 Task: Create a due date automation trigger when advanced on, 2 days before a card is due add dates due today at 11:00 AM.
Action: Mouse moved to (821, 237)
Screenshot: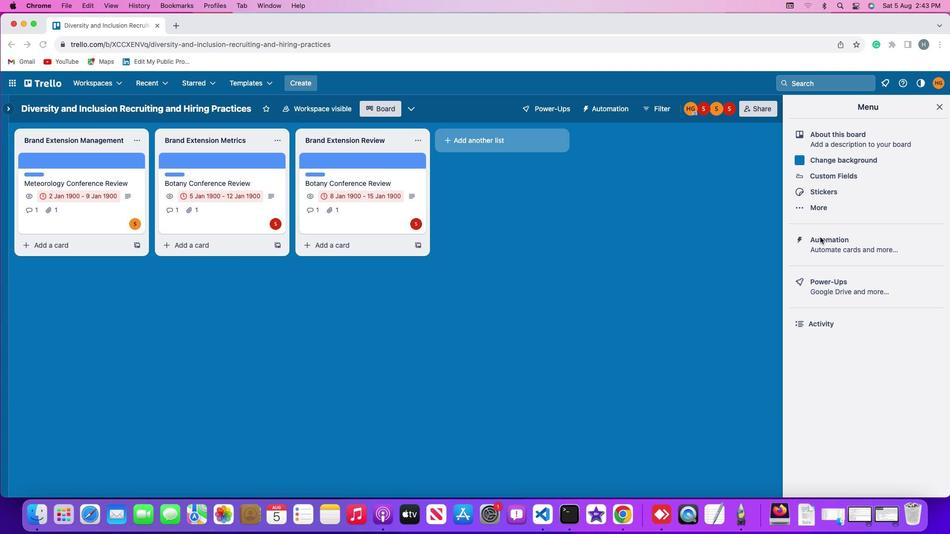 
Action: Mouse pressed left at (821, 237)
Screenshot: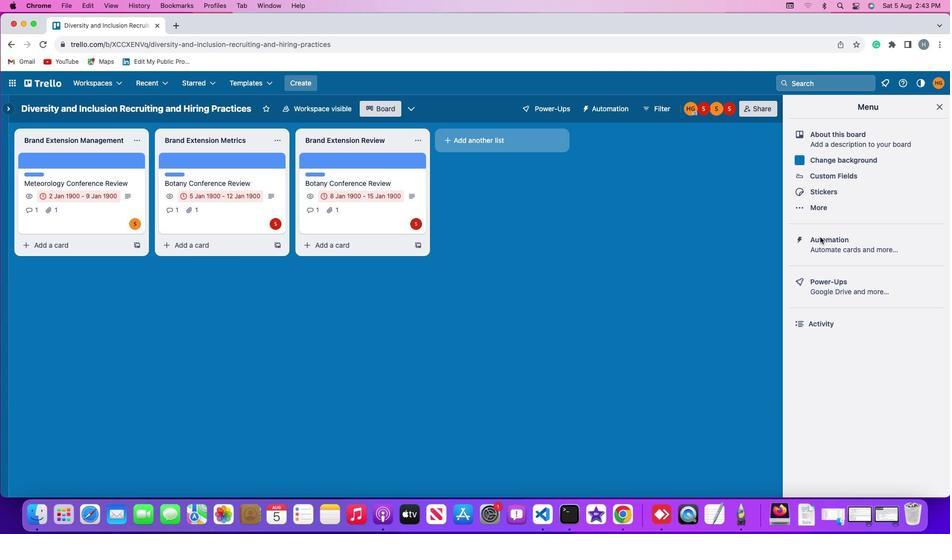 
Action: Mouse pressed left at (821, 237)
Screenshot: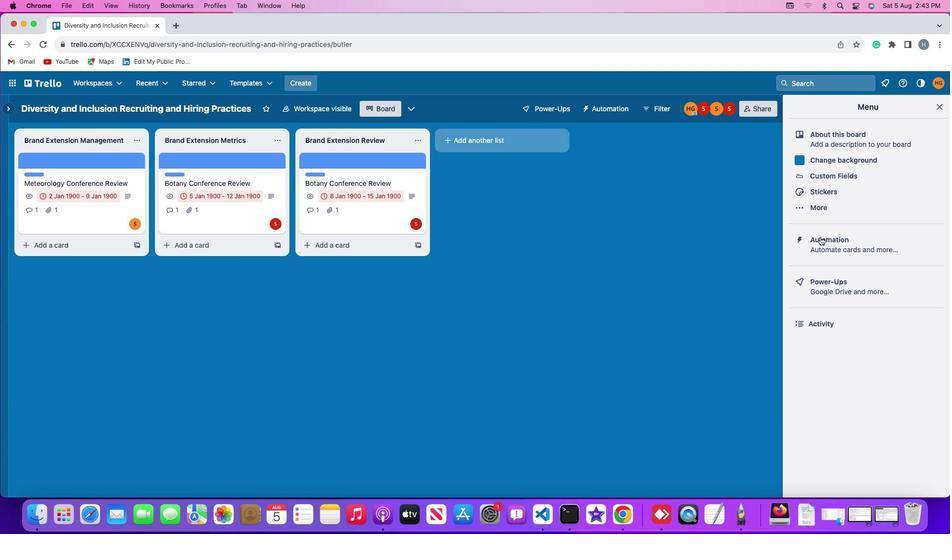 
Action: Mouse moved to (51, 232)
Screenshot: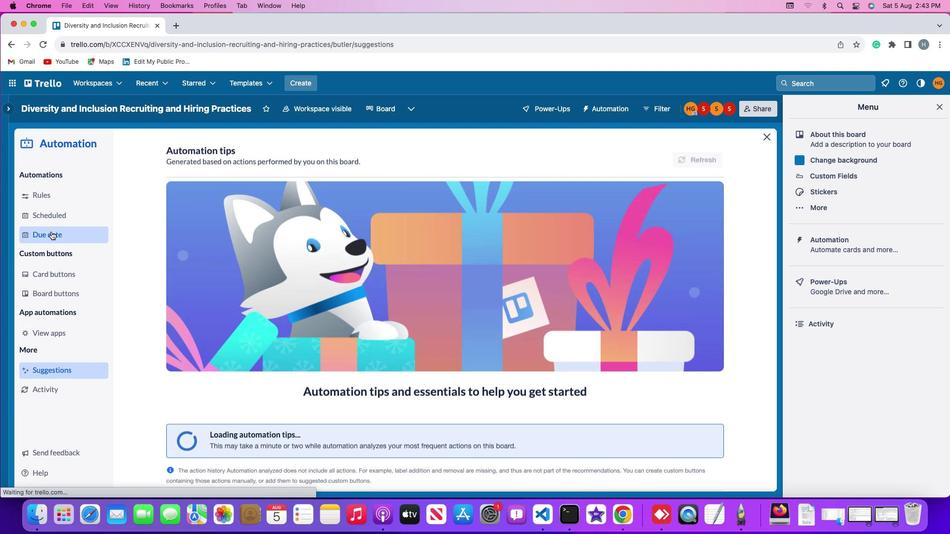 
Action: Mouse pressed left at (51, 232)
Screenshot: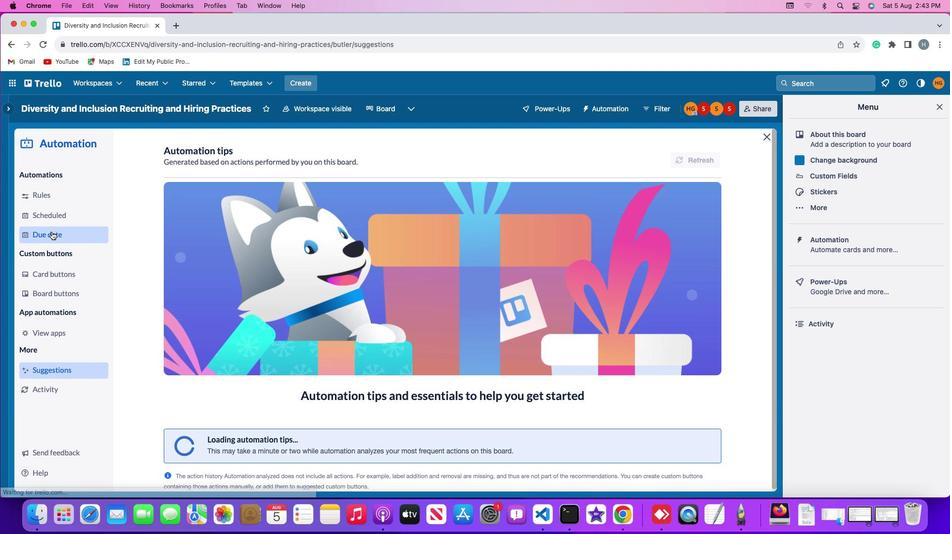 
Action: Mouse moved to (674, 153)
Screenshot: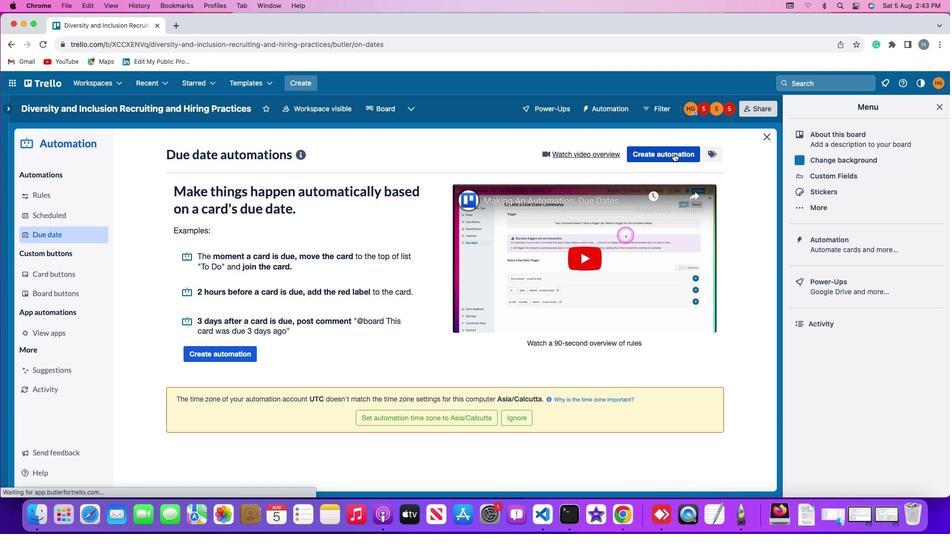 
Action: Mouse pressed left at (674, 153)
Screenshot: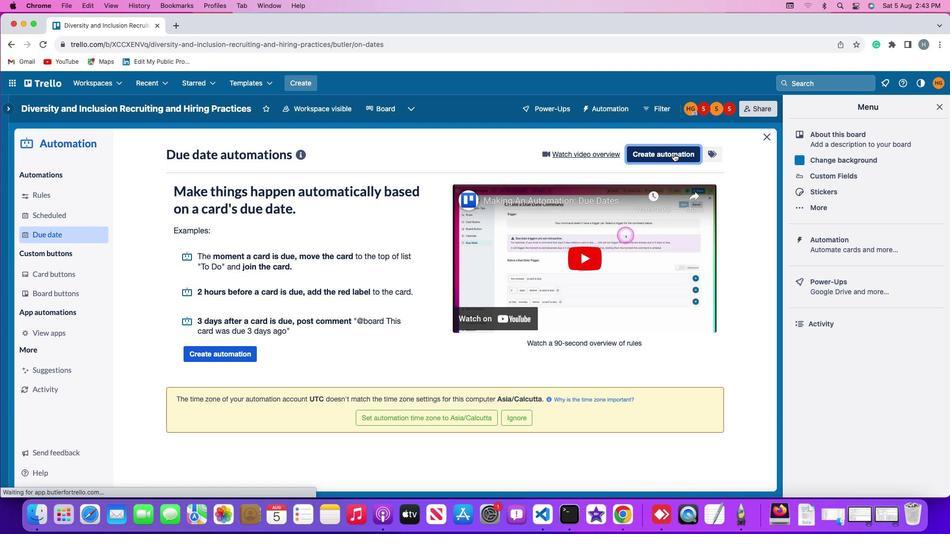
Action: Mouse moved to (437, 250)
Screenshot: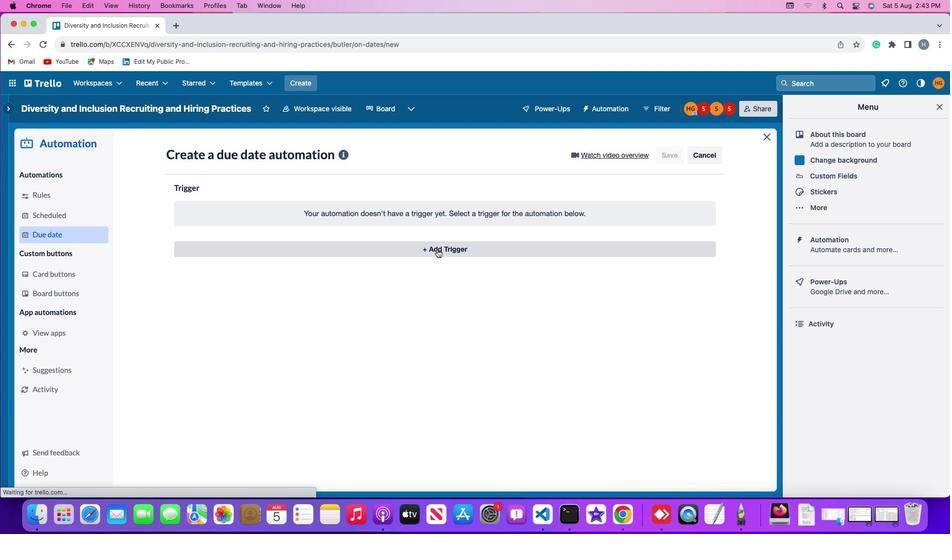 
Action: Mouse pressed left at (437, 250)
Screenshot: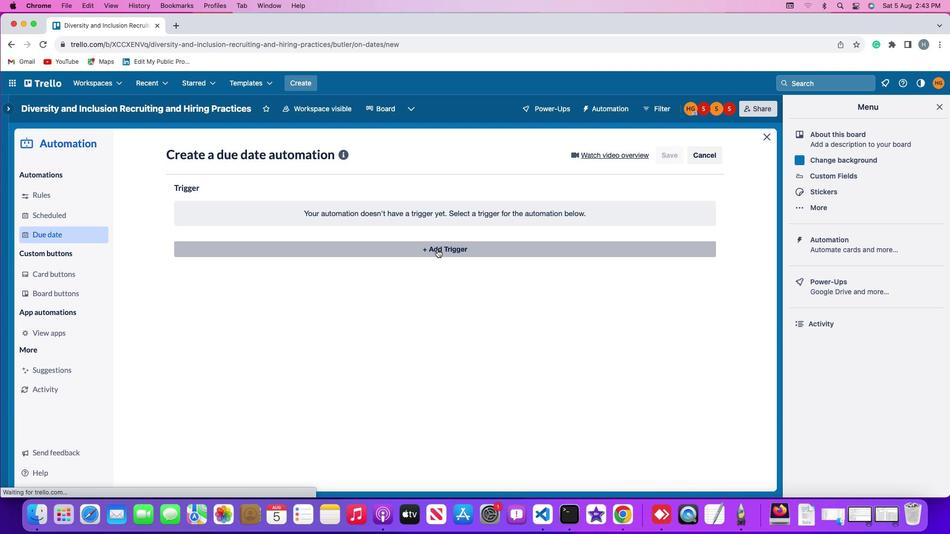 
Action: Mouse moved to (194, 401)
Screenshot: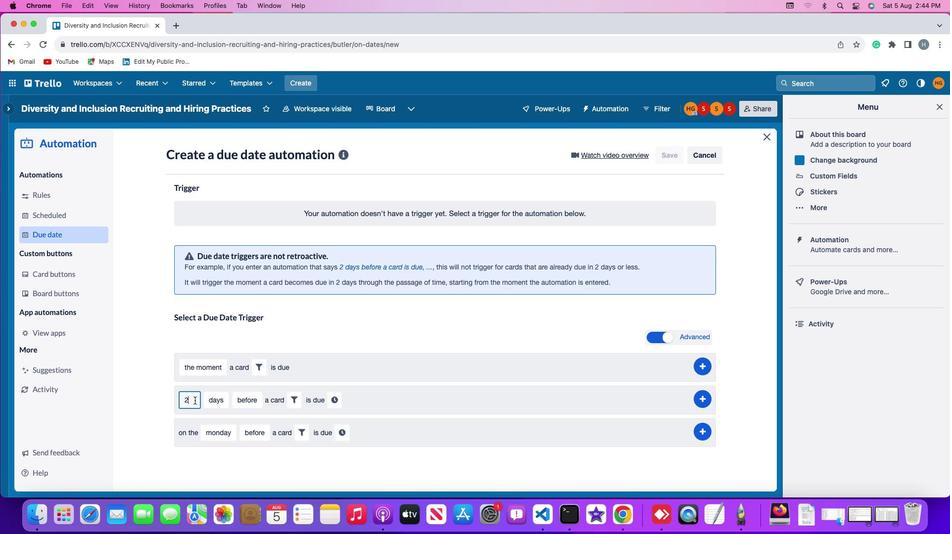 
Action: Mouse pressed left at (194, 401)
Screenshot: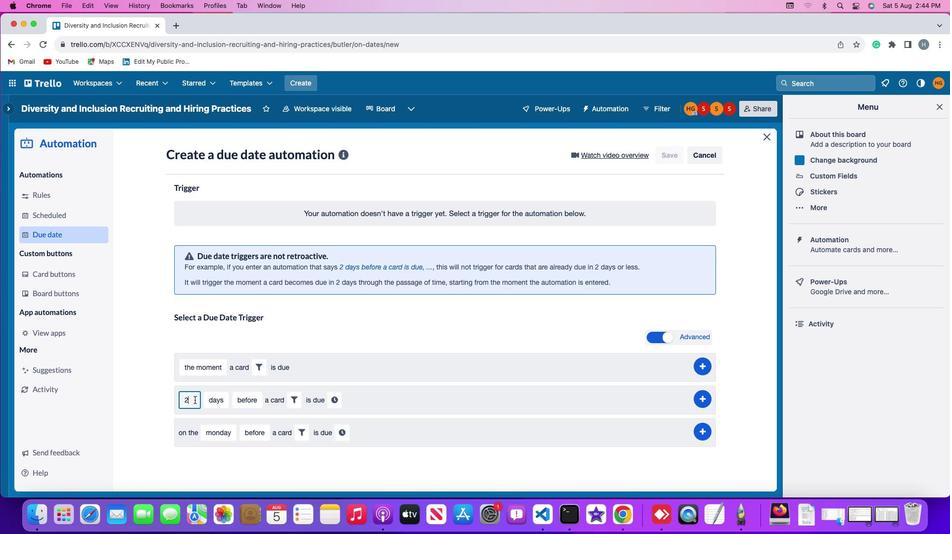 
Action: Mouse moved to (195, 400)
Screenshot: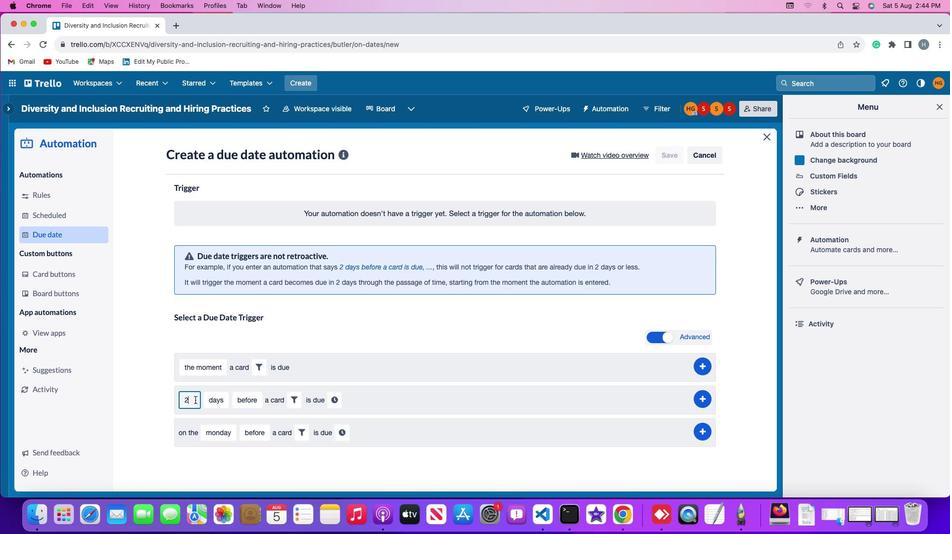 
Action: Key pressed Key.backspace
Screenshot: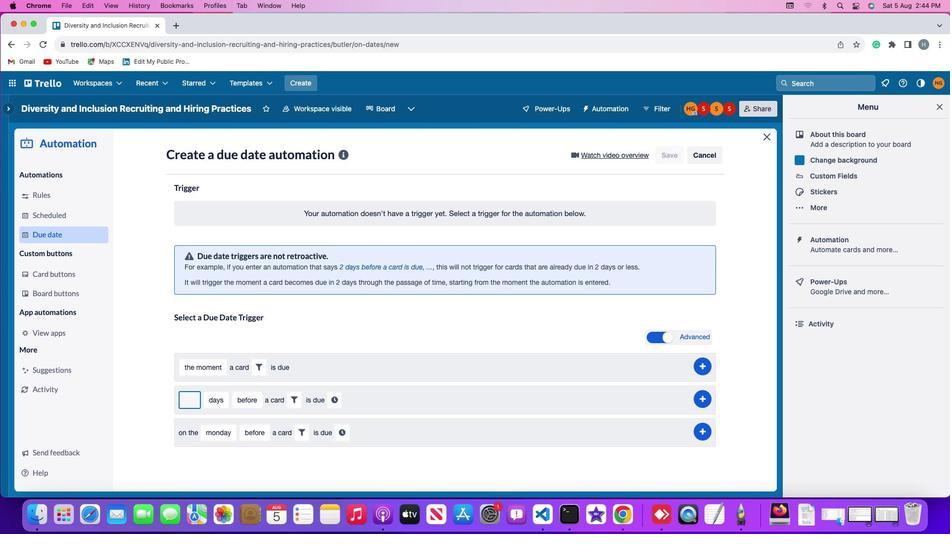 
Action: Mouse moved to (195, 400)
Screenshot: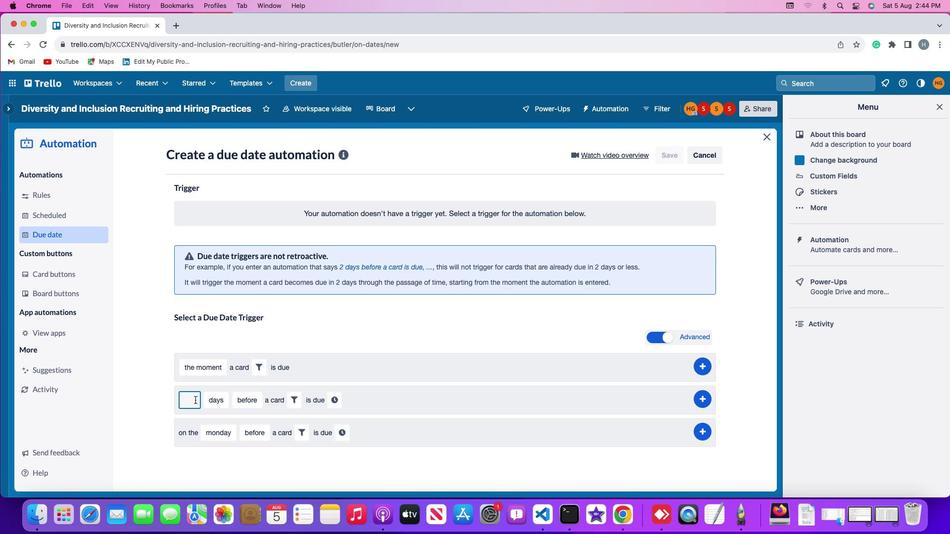
Action: Key pressed '2'
Screenshot: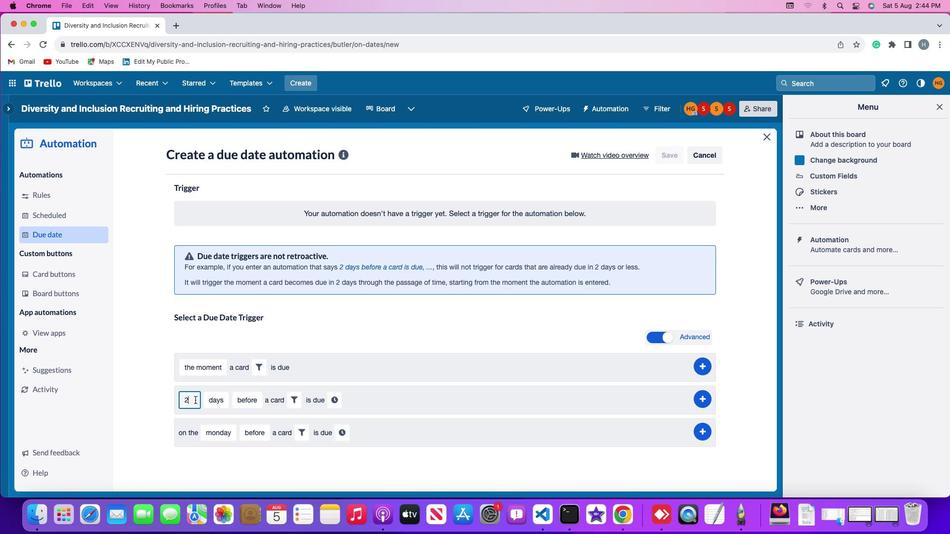 
Action: Mouse moved to (214, 399)
Screenshot: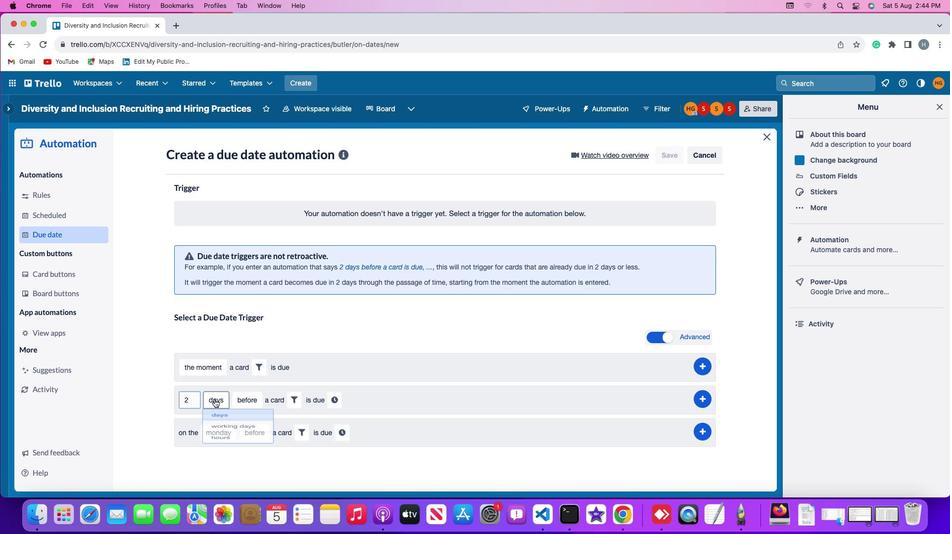 
Action: Mouse pressed left at (214, 399)
Screenshot: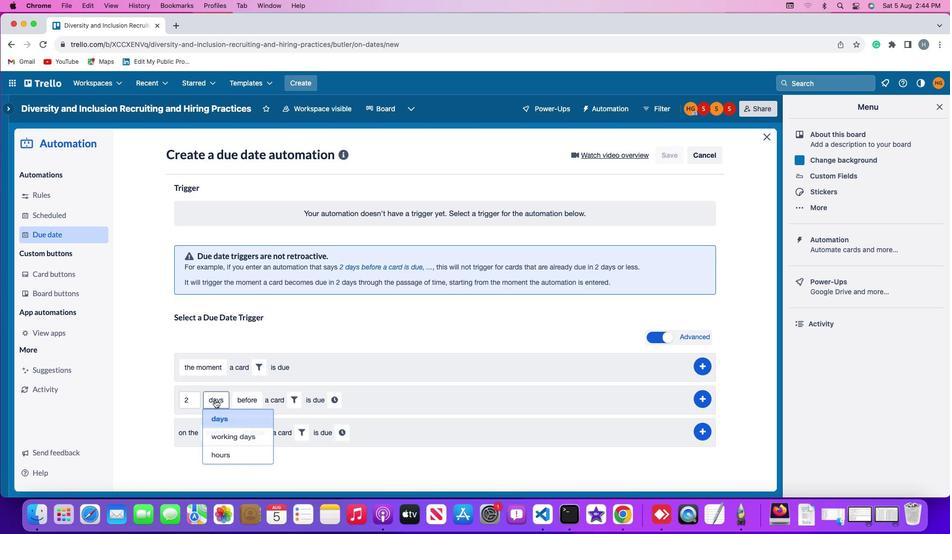 
Action: Mouse moved to (225, 417)
Screenshot: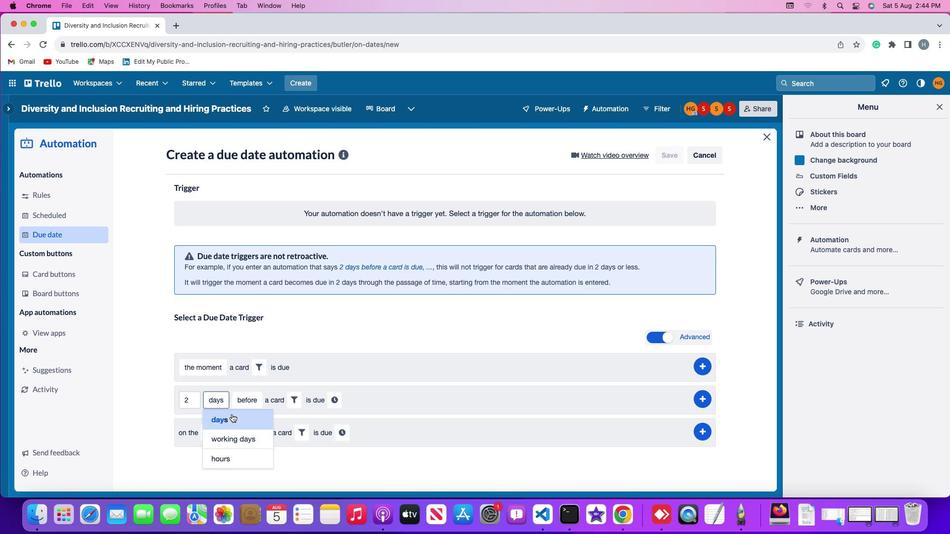 
Action: Mouse pressed left at (225, 417)
Screenshot: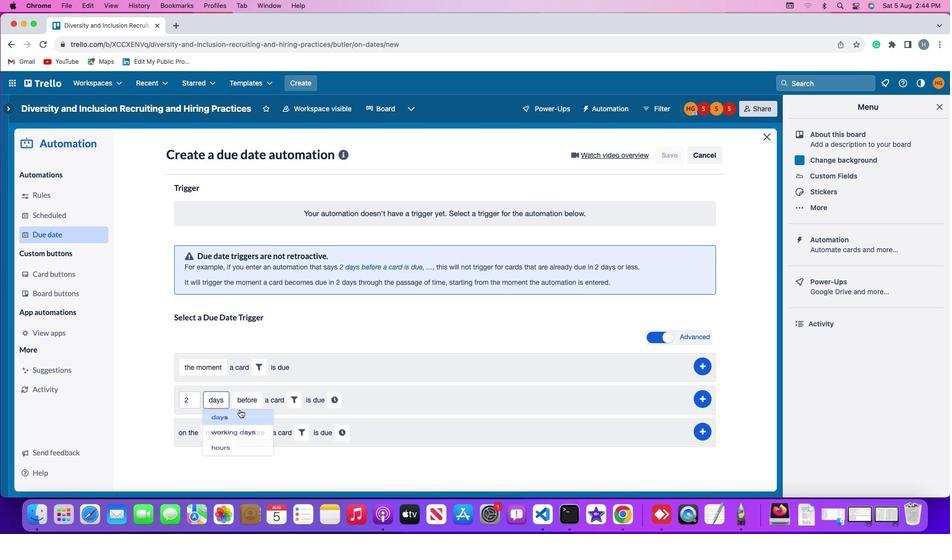 
Action: Mouse moved to (245, 404)
Screenshot: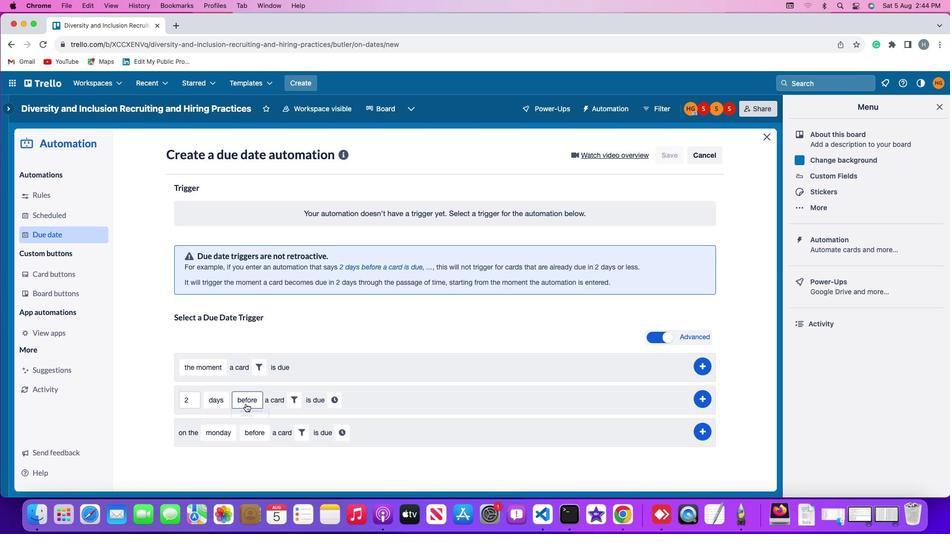 
Action: Mouse pressed left at (245, 404)
Screenshot: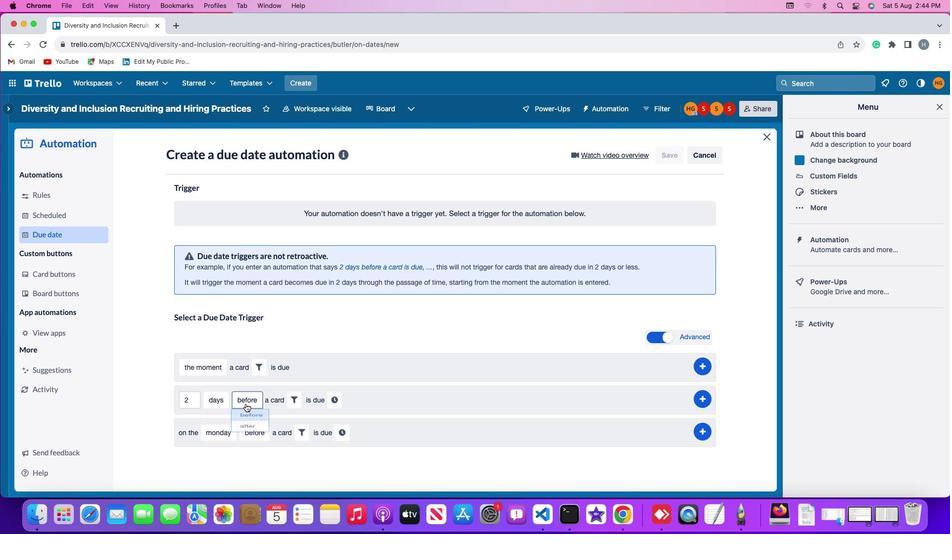 
Action: Mouse moved to (252, 419)
Screenshot: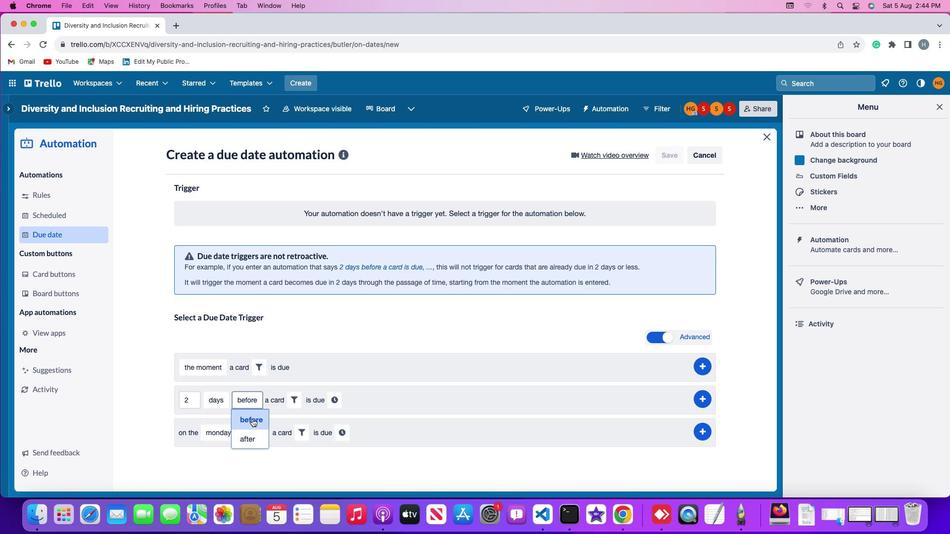 
Action: Mouse pressed left at (252, 419)
Screenshot: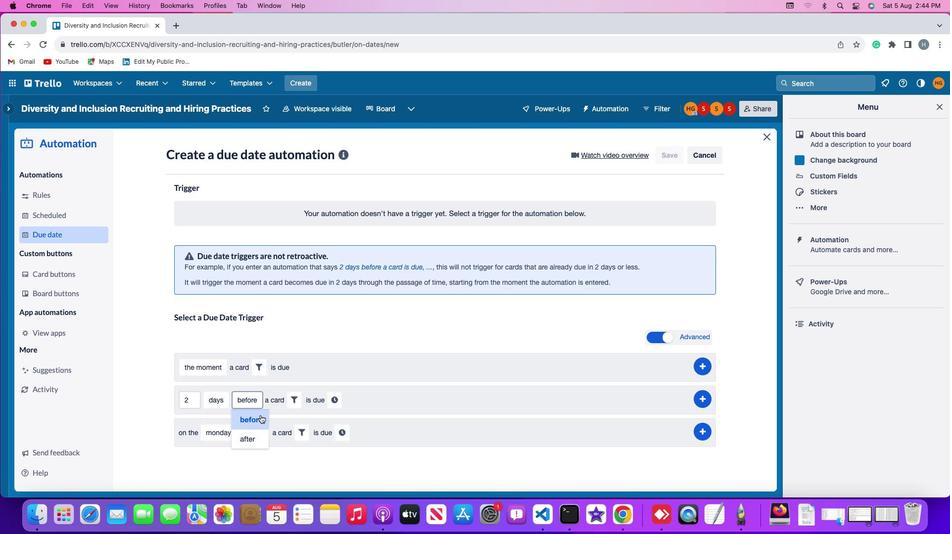 
Action: Mouse moved to (294, 401)
Screenshot: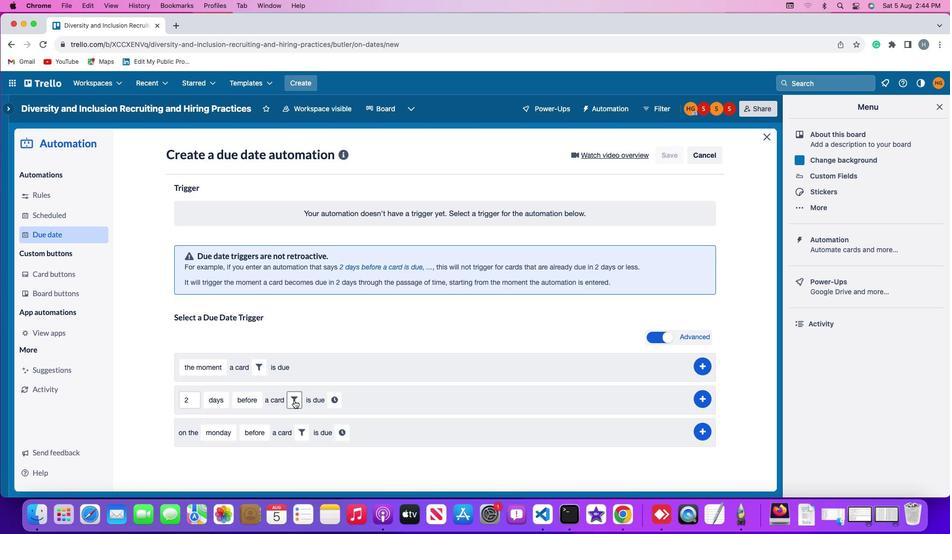 
Action: Mouse pressed left at (294, 401)
Screenshot: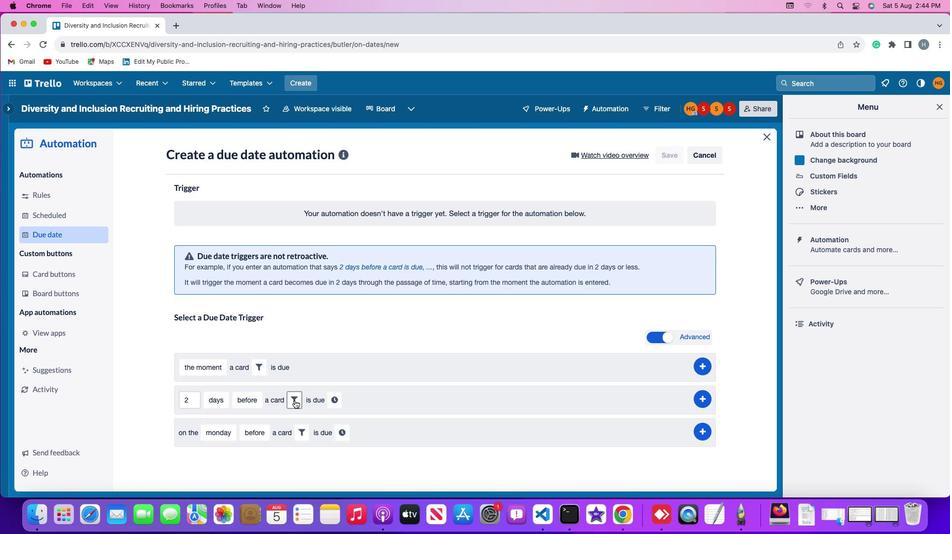 
Action: Mouse moved to (341, 434)
Screenshot: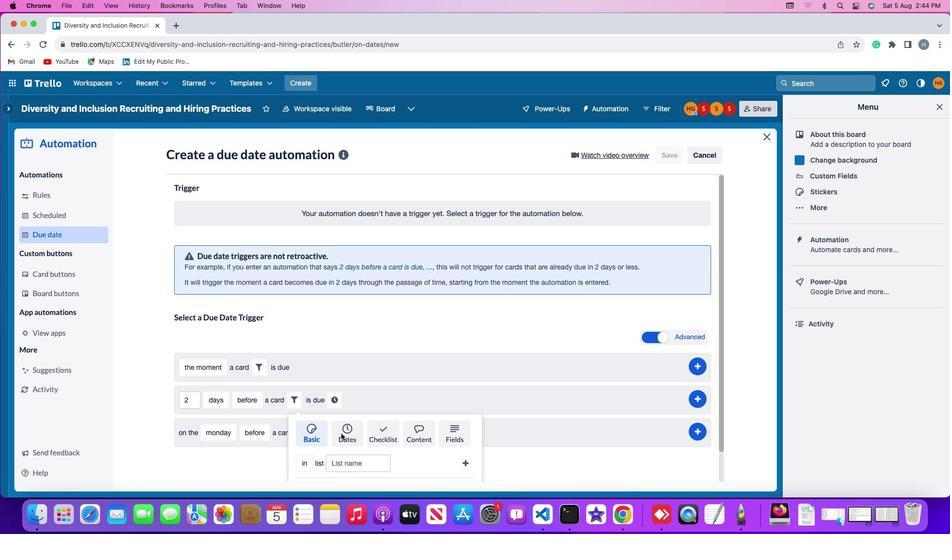 
Action: Mouse pressed left at (341, 434)
Screenshot: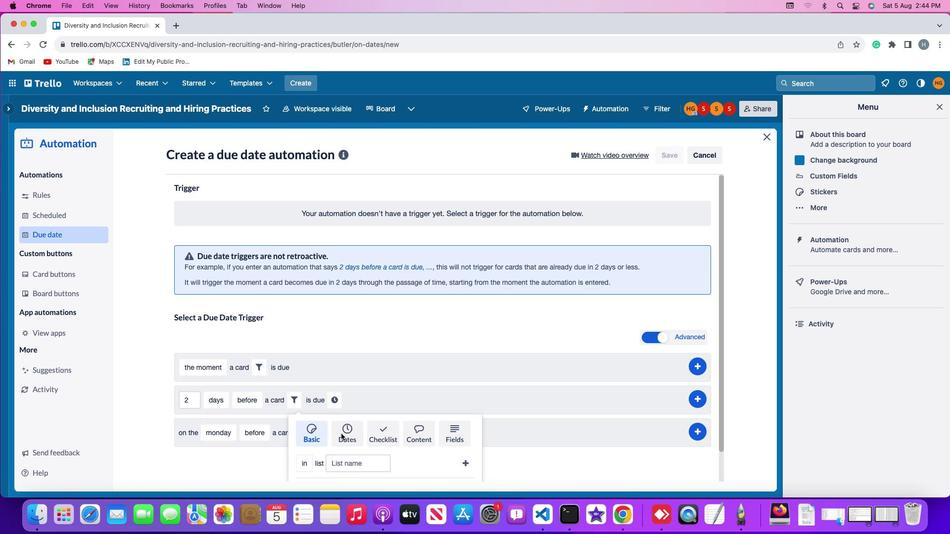
Action: Mouse moved to (342, 433)
Screenshot: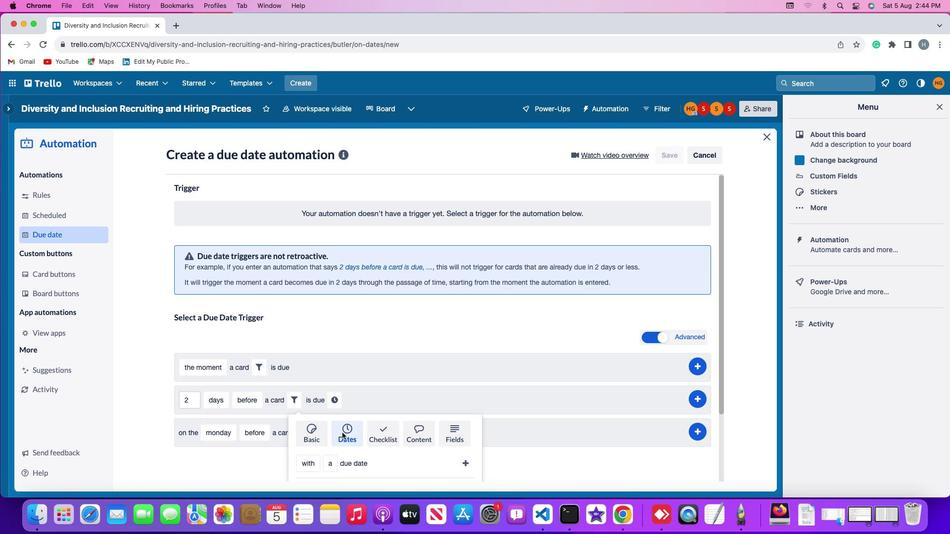 
Action: Mouse scrolled (342, 433) with delta (0, 0)
Screenshot: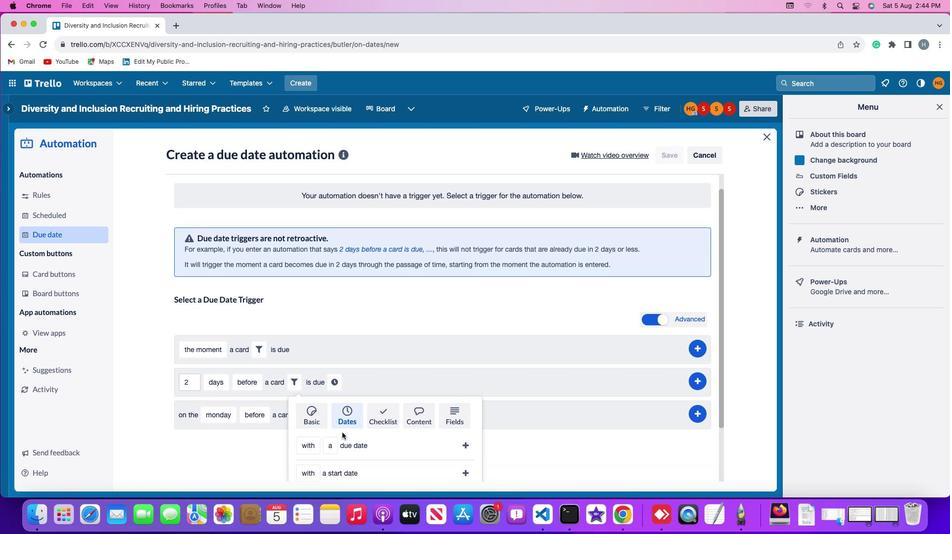 
Action: Mouse scrolled (342, 433) with delta (0, 0)
Screenshot: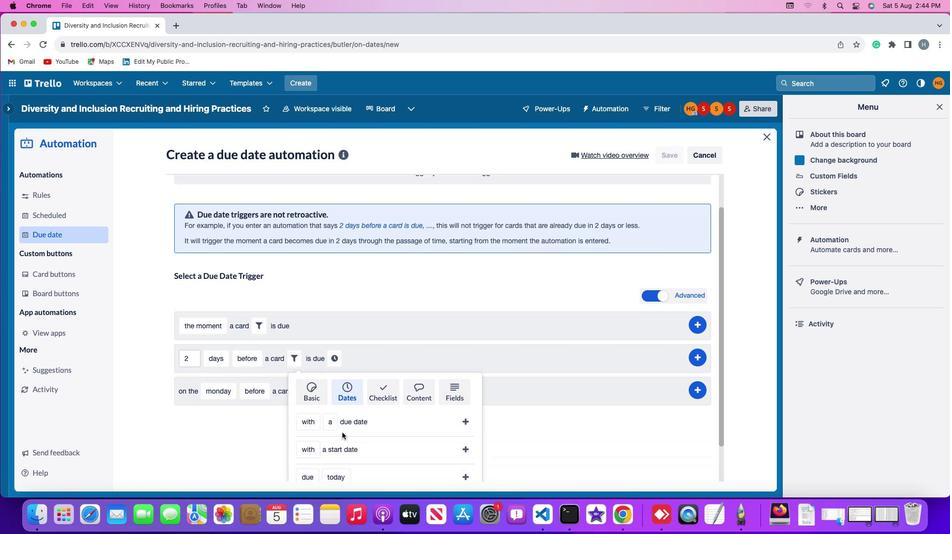 
Action: Mouse scrolled (342, 433) with delta (0, 0)
Screenshot: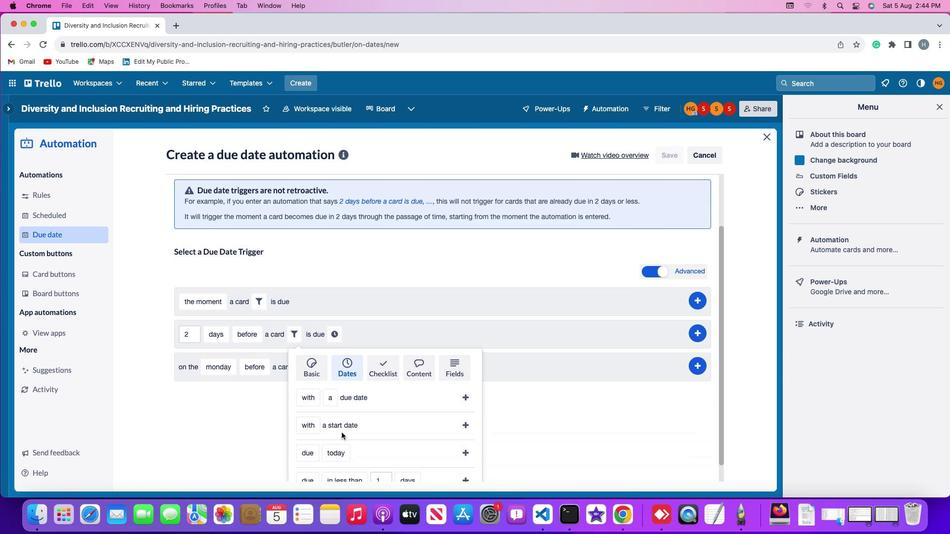 
Action: Mouse scrolled (342, 433) with delta (0, -1)
Screenshot: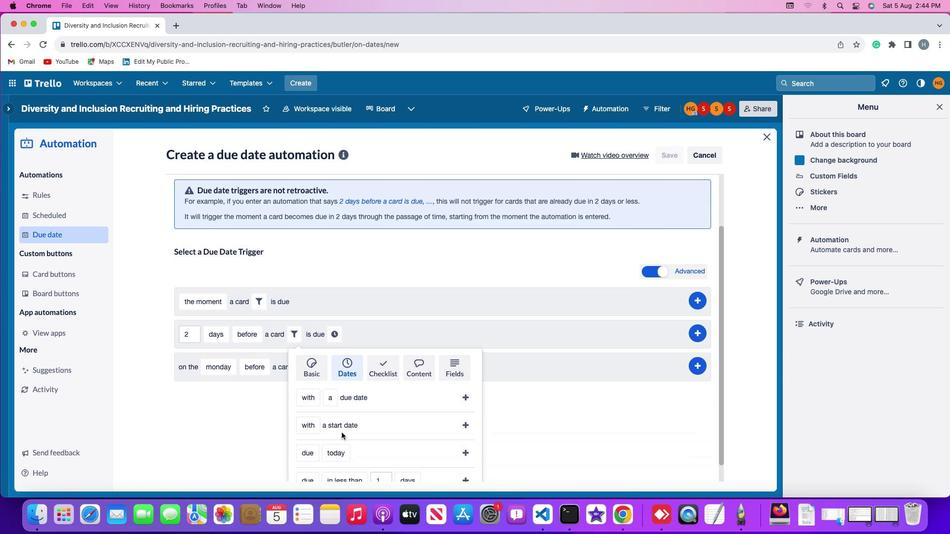 
Action: Mouse scrolled (342, 433) with delta (0, -1)
Screenshot: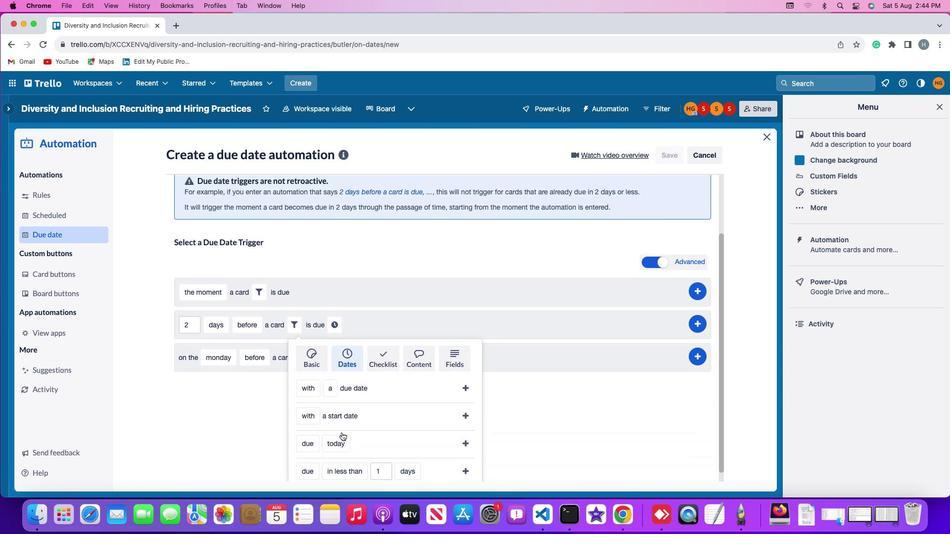 
Action: Mouse scrolled (342, 433) with delta (0, -1)
Screenshot: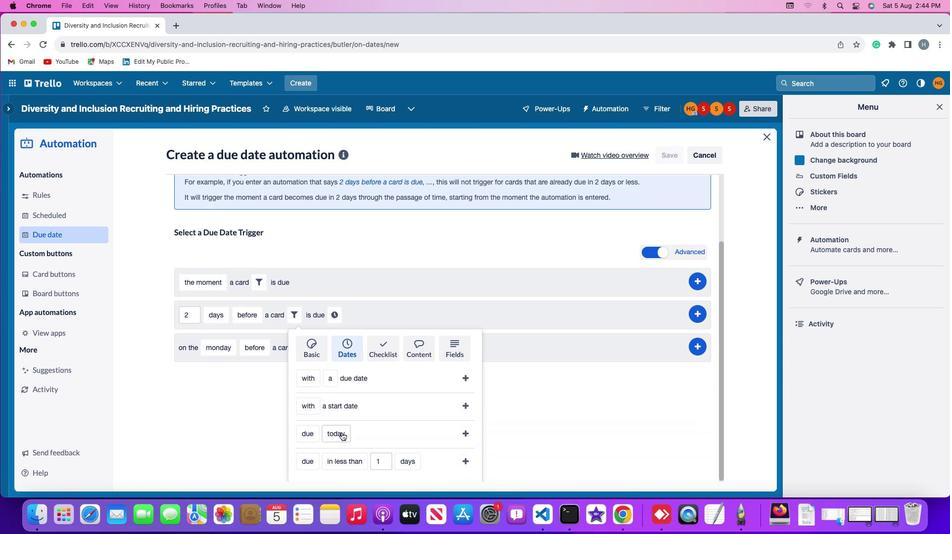 
Action: Mouse moved to (341, 433)
Screenshot: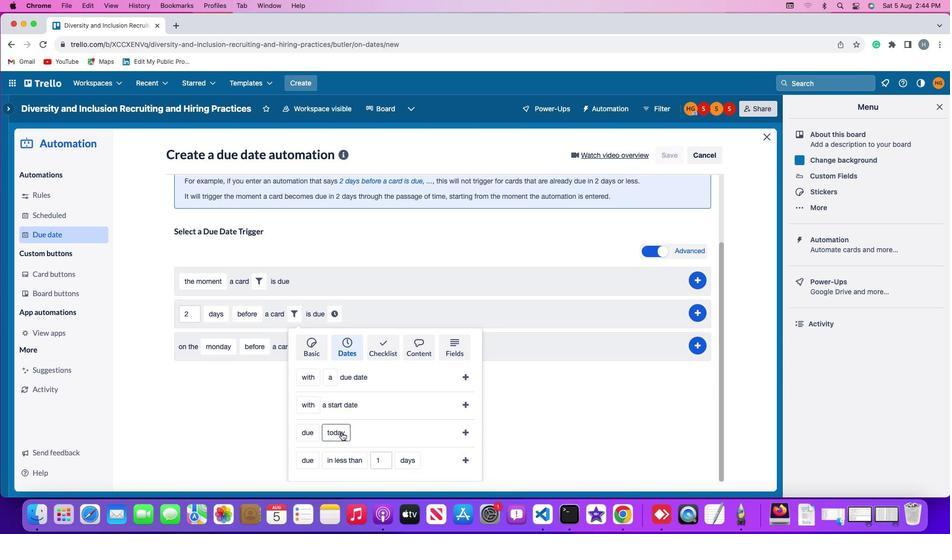 
Action: Mouse scrolled (341, 433) with delta (0, 0)
Screenshot: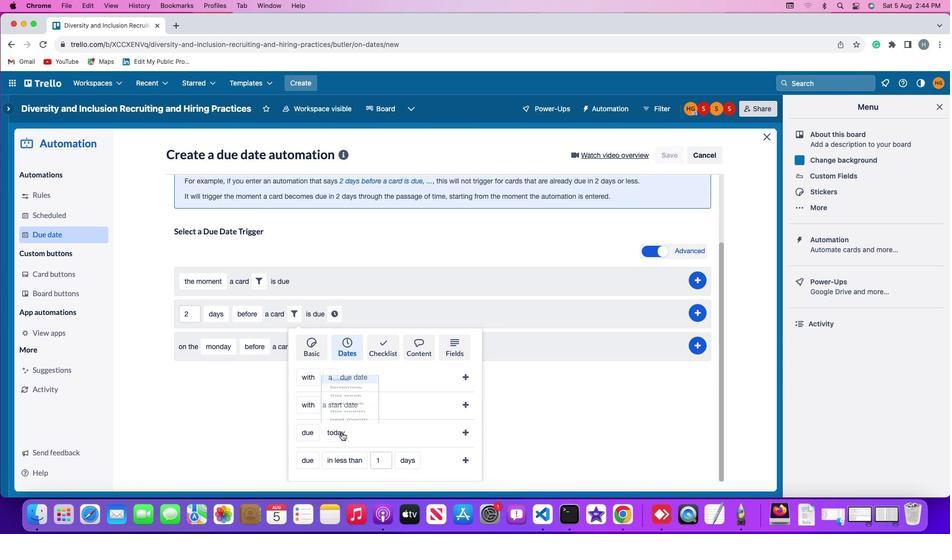 
Action: Mouse scrolled (341, 433) with delta (0, 0)
Screenshot: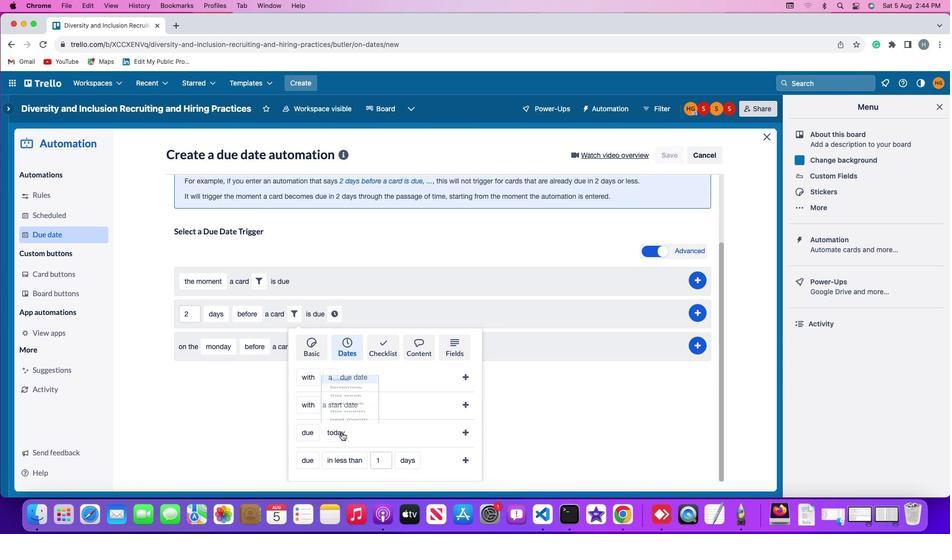 
Action: Mouse scrolled (341, 433) with delta (0, 0)
Screenshot: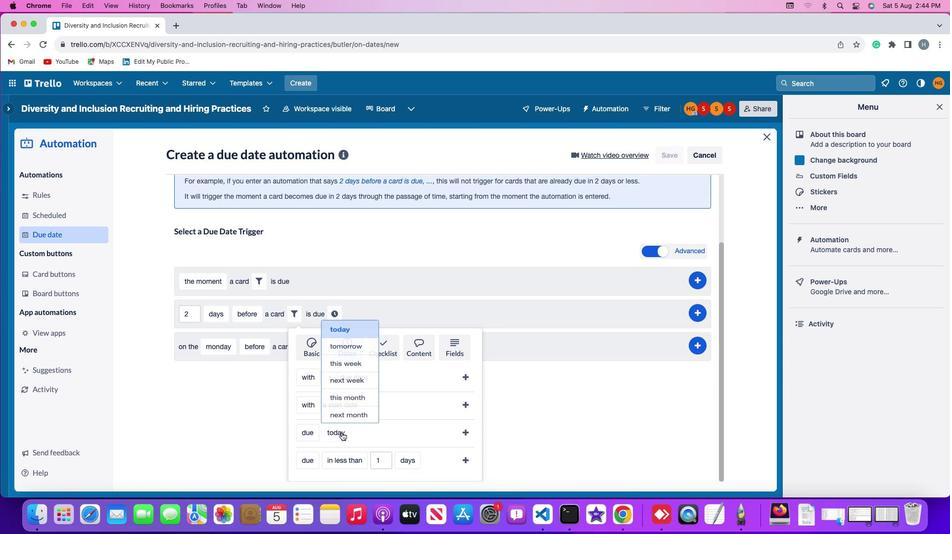 
Action: Mouse moved to (338, 353)
Screenshot: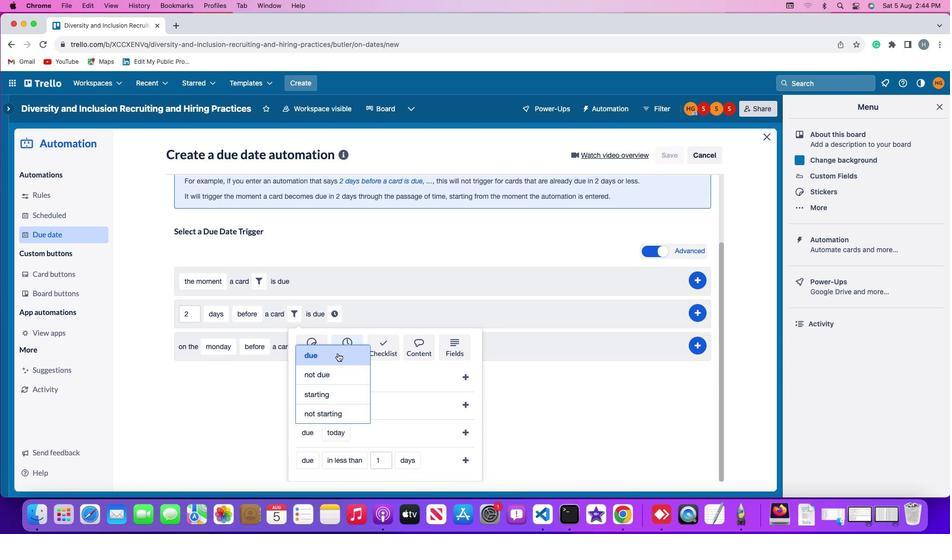 
Action: Mouse pressed left at (338, 353)
Screenshot: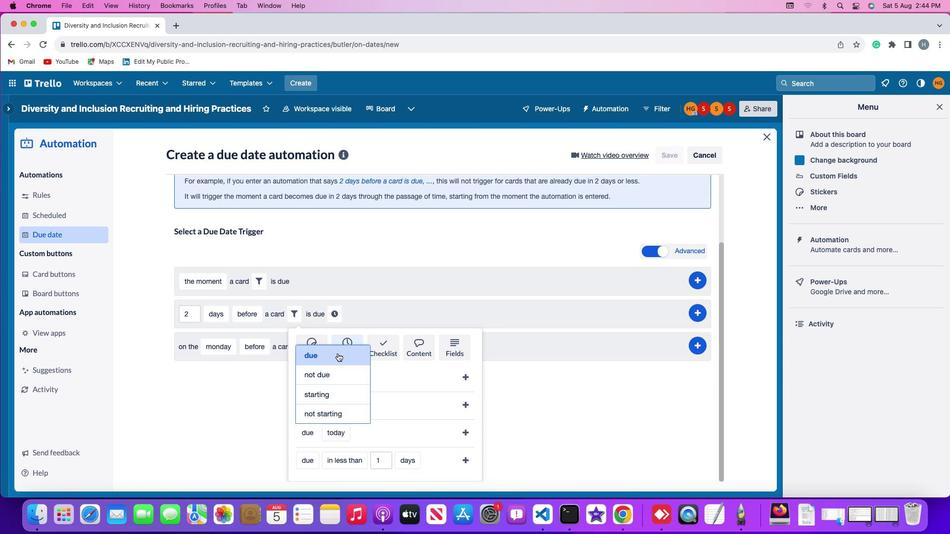 
Action: Mouse moved to (467, 432)
Screenshot: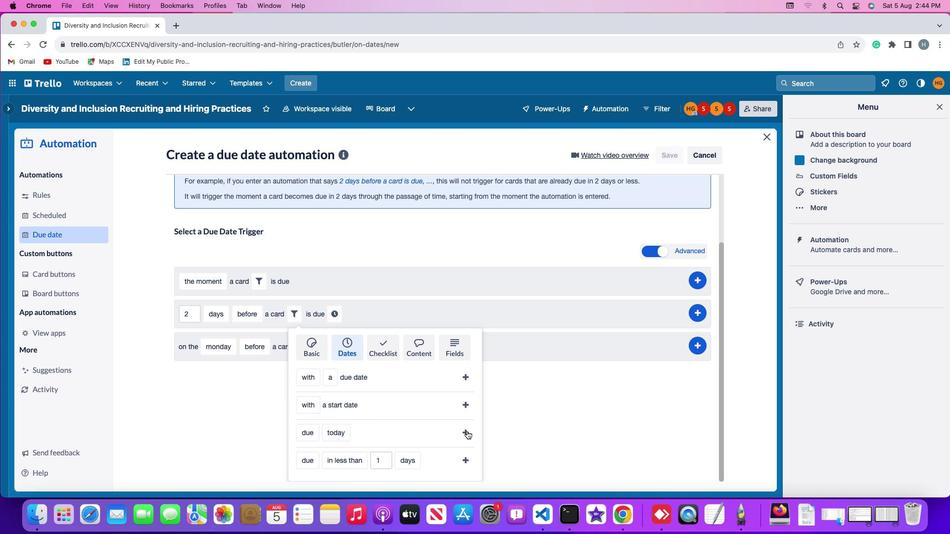 
Action: Mouse pressed left at (467, 432)
Screenshot: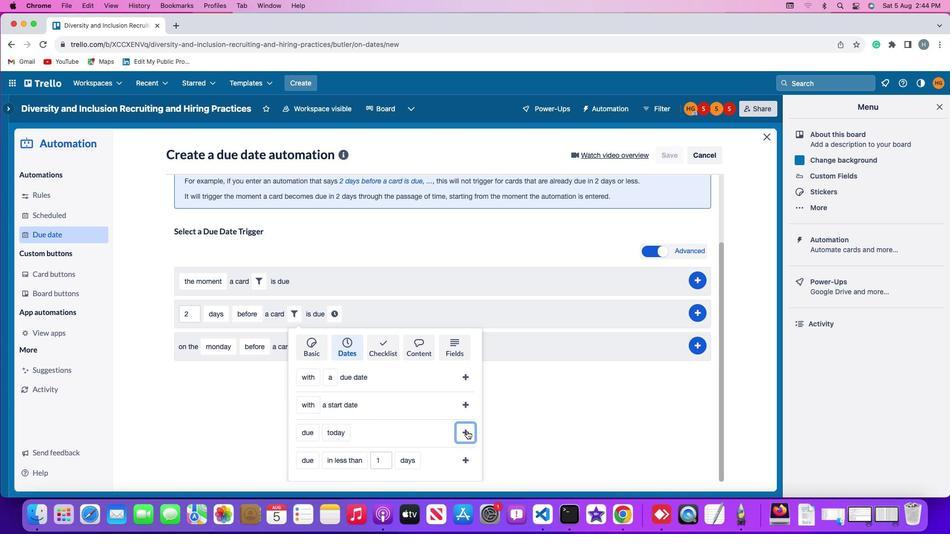 
Action: Mouse moved to (388, 395)
Screenshot: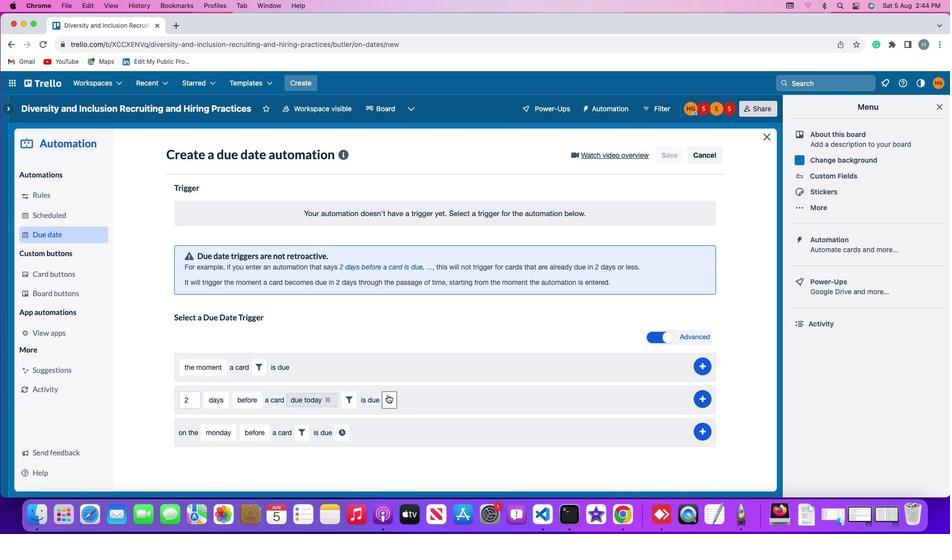
Action: Mouse pressed left at (388, 395)
Screenshot: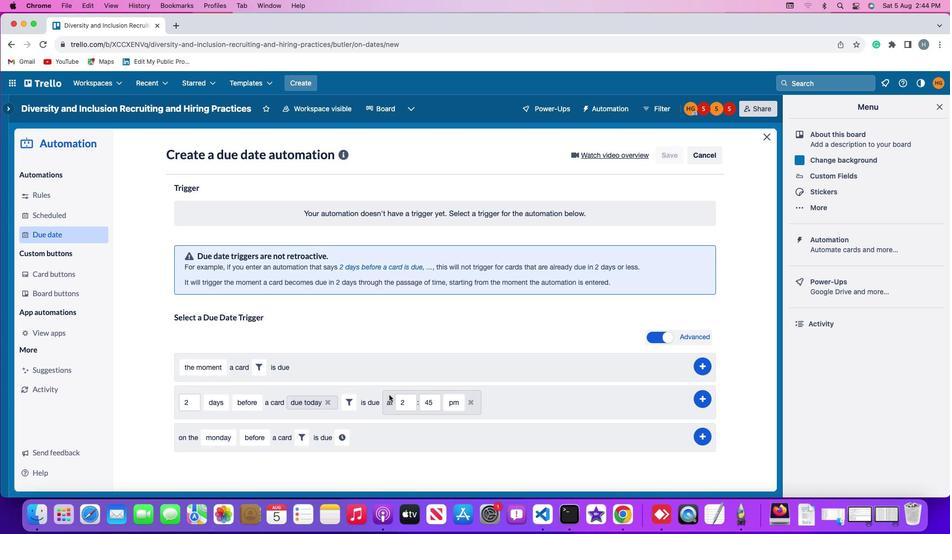 
Action: Mouse moved to (409, 401)
Screenshot: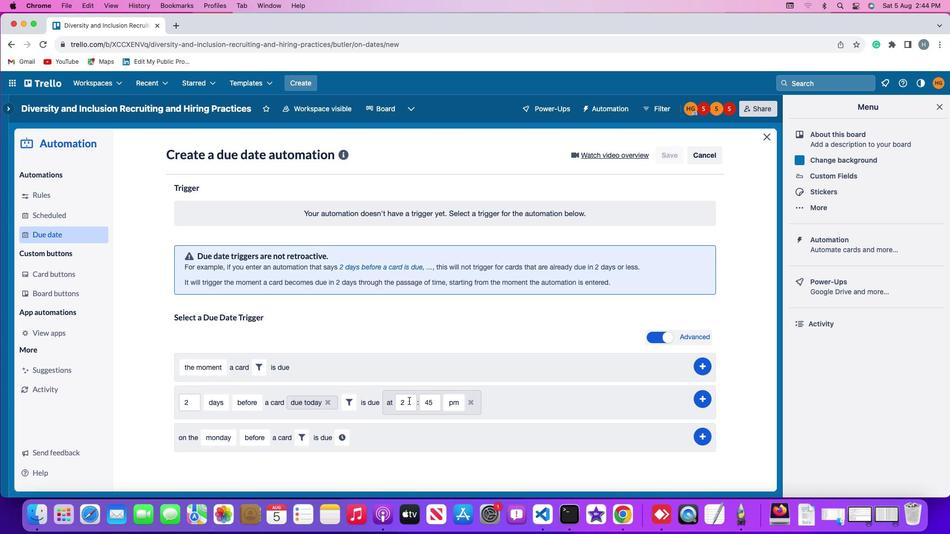 
Action: Mouse pressed left at (409, 401)
Screenshot: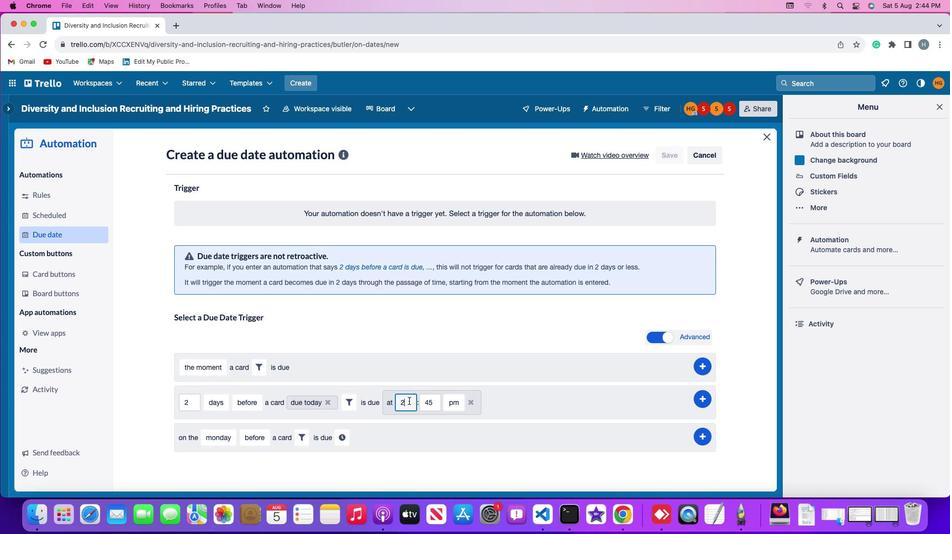 
Action: Key pressed Key.backspace'1''1'
Screenshot: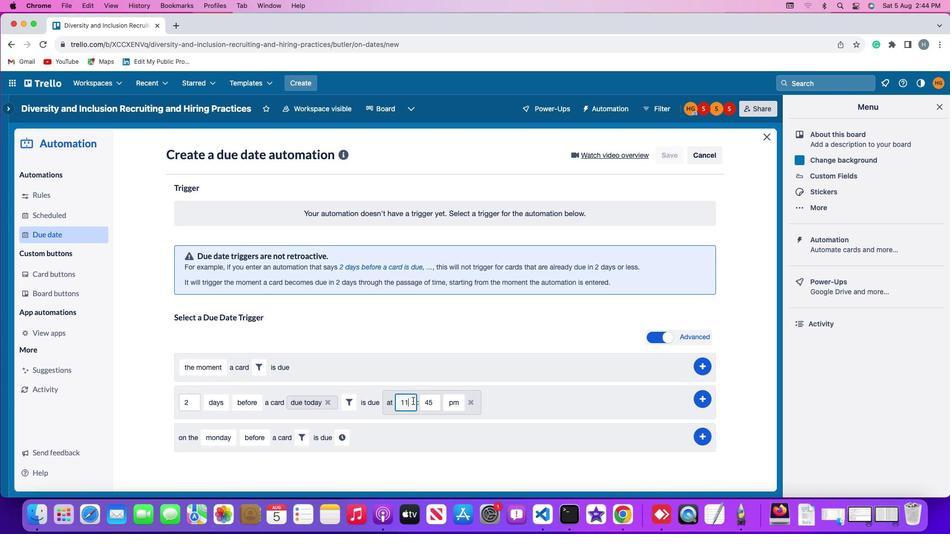 
Action: Mouse moved to (435, 403)
Screenshot: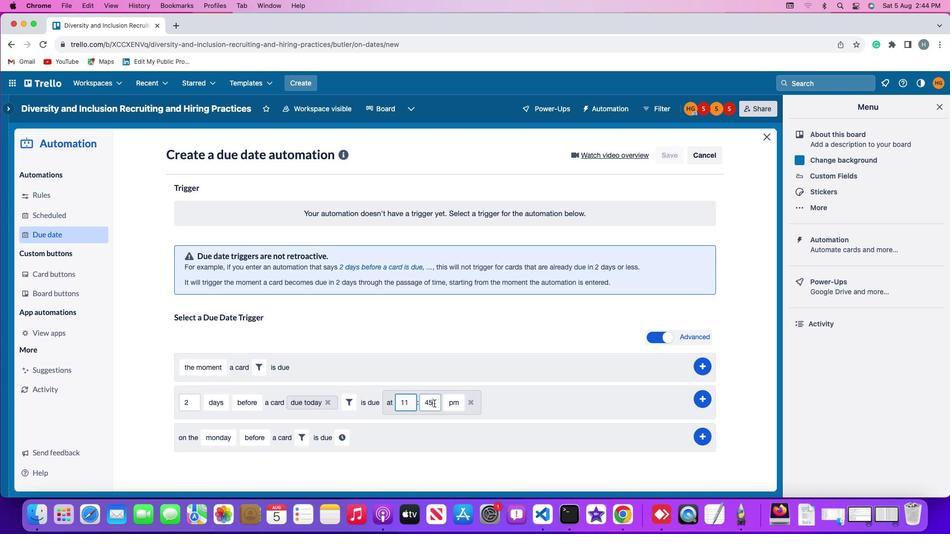 
Action: Mouse pressed left at (435, 403)
Screenshot: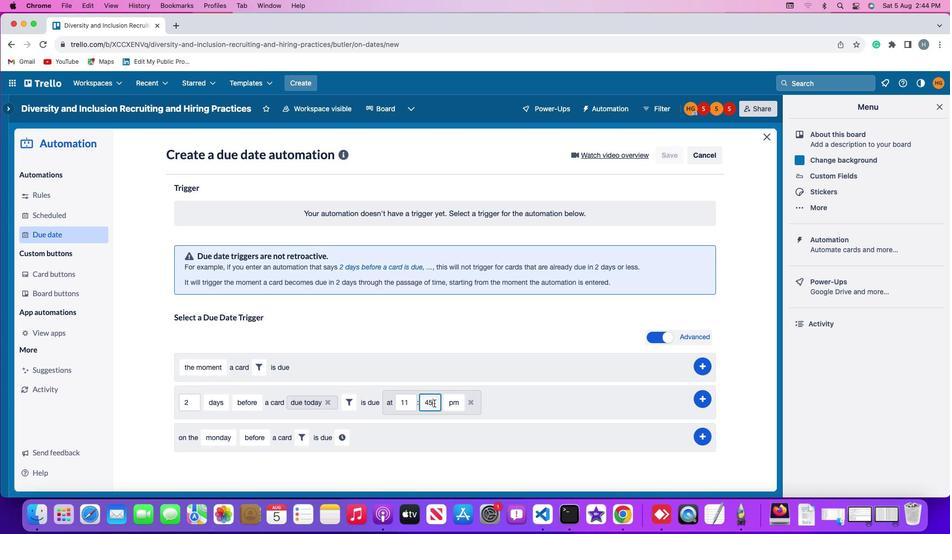 
Action: Mouse moved to (435, 403)
Screenshot: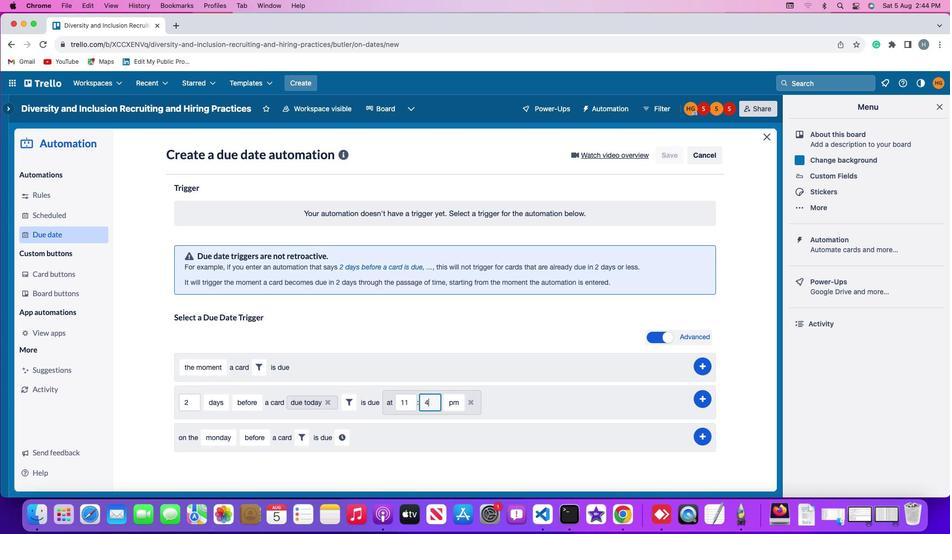 
Action: Key pressed Key.backspaceKey.backspace'0''0'
Screenshot: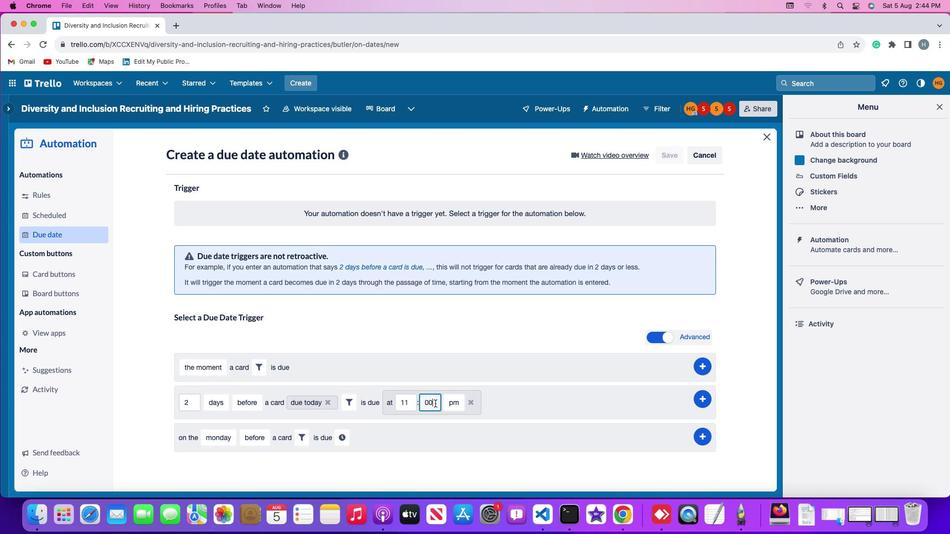 
Action: Mouse moved to (461, 401)
Screenshot: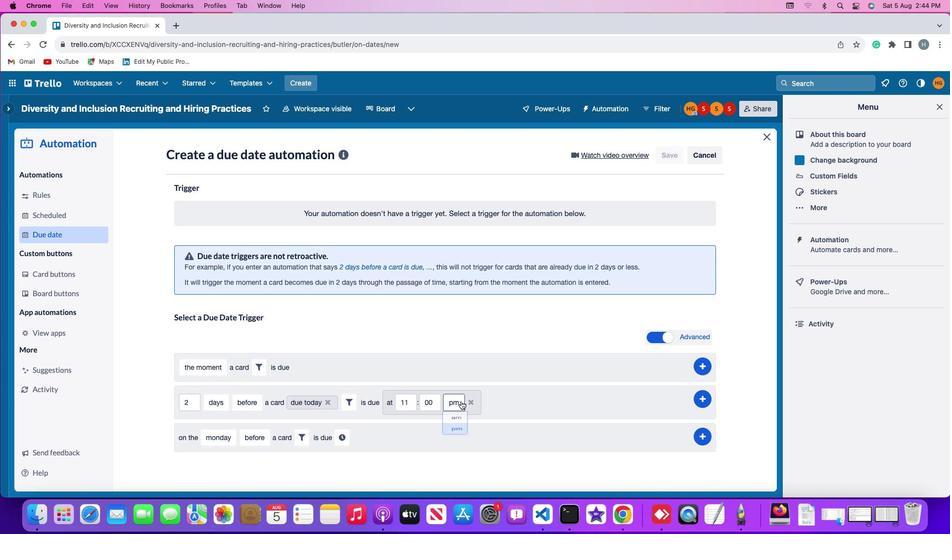 
Action: Mouse pressed left at (461, 401)
Screenshot: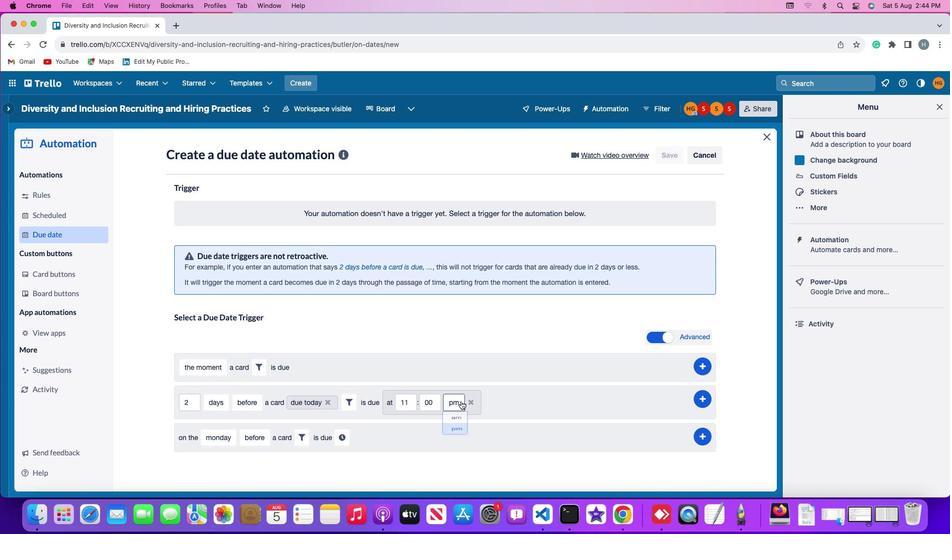 
Action: Mouse moved to (457, 419)
Screenshot: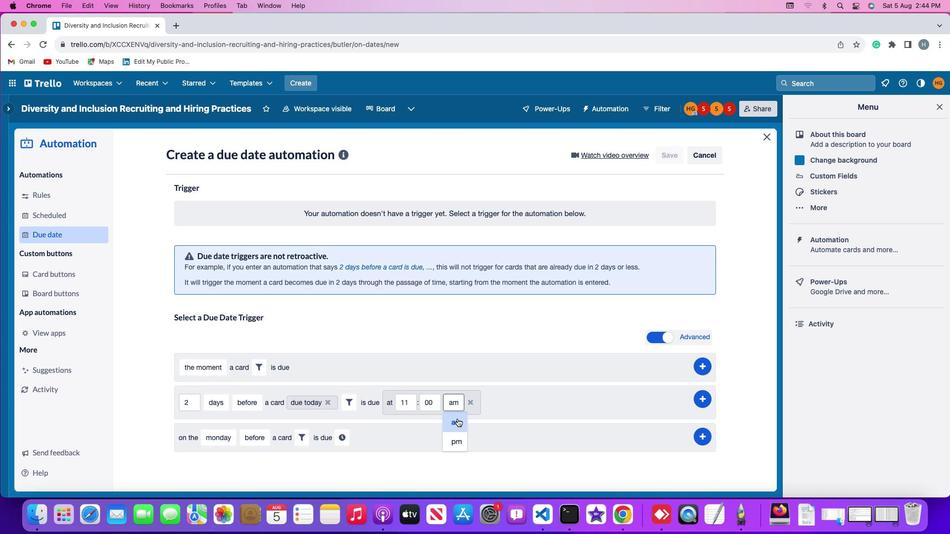 
Action: Mouse pressed left at (457, 419)
Screenshot: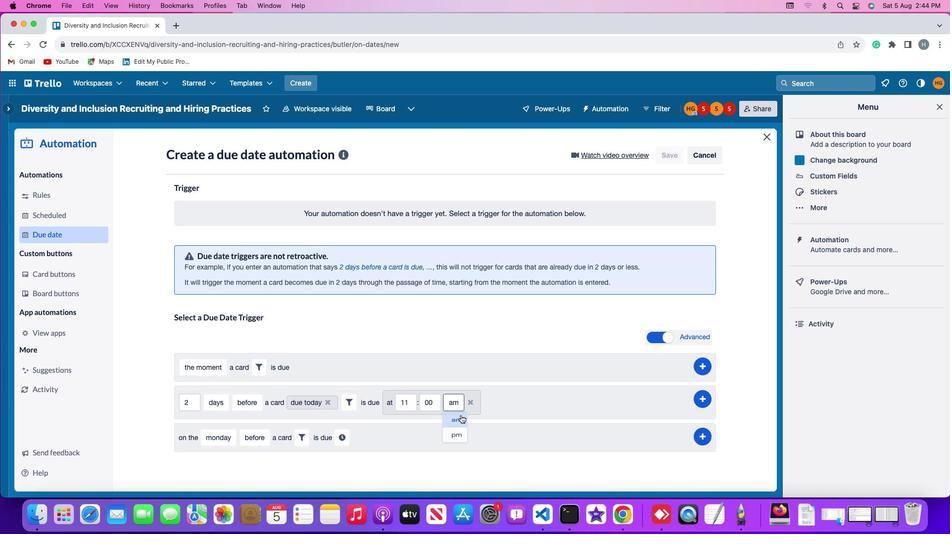 
Action: Mouse moved to (702, 400)
Screenshot: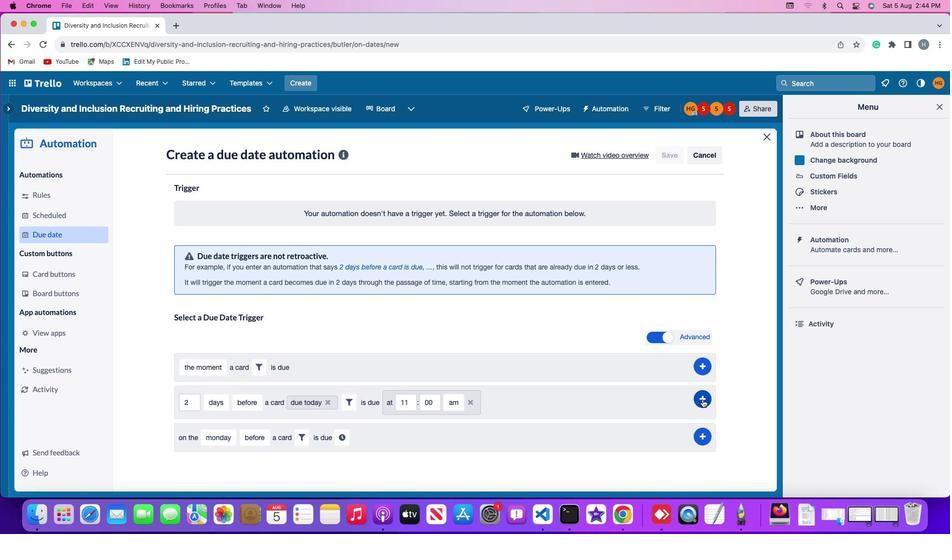 
Action: Mouse pressed left at (702, 400)
Screenshot: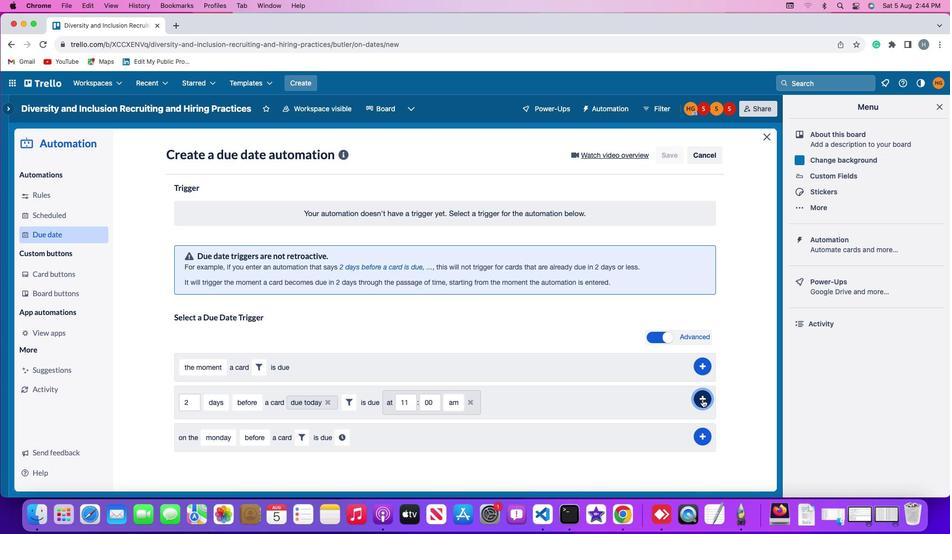 
Action: Mouse moved to (747, 289)
Screenshot: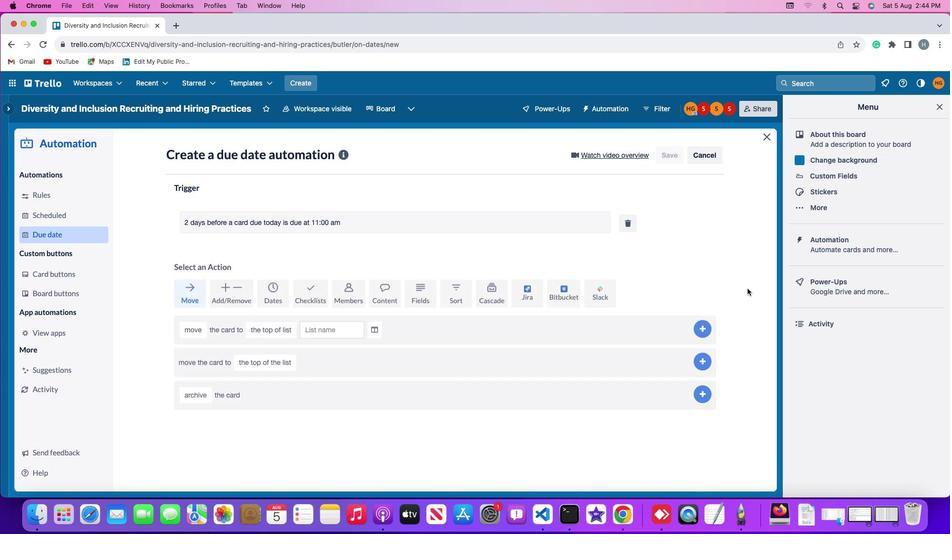 
